 Task: Change comment control to no one.
Action: Mouse moved to (411, 260)
Screenshot: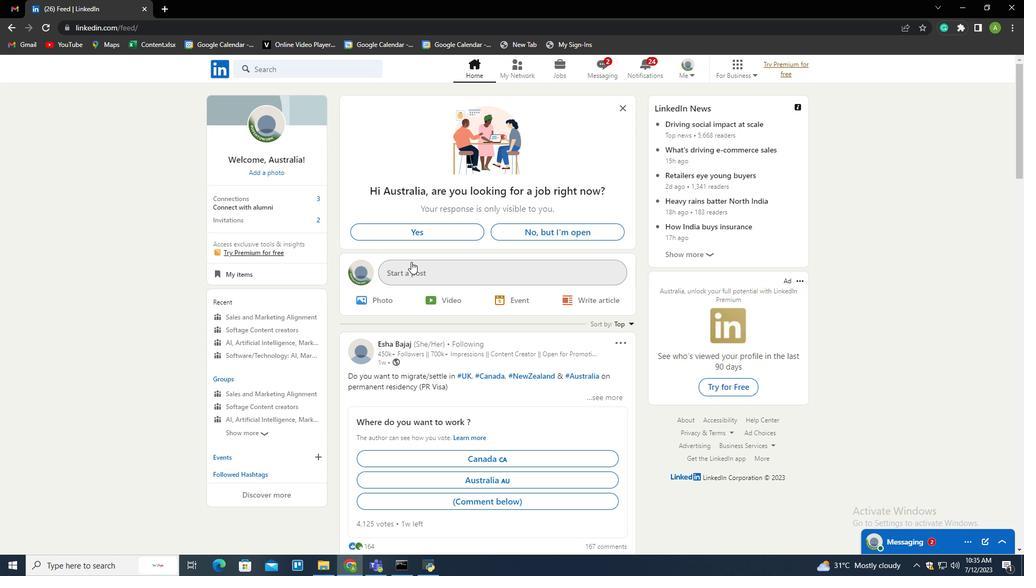 
Action: Mouse pressed left at (411, 260)
Screenshot: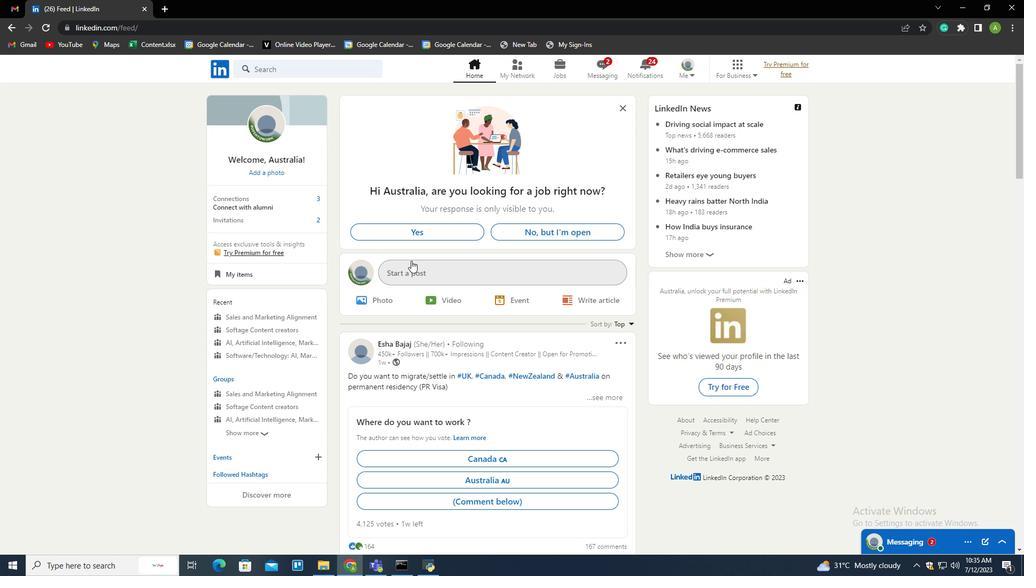 
Action: Mouse moved to (402, 104)
Screenshot: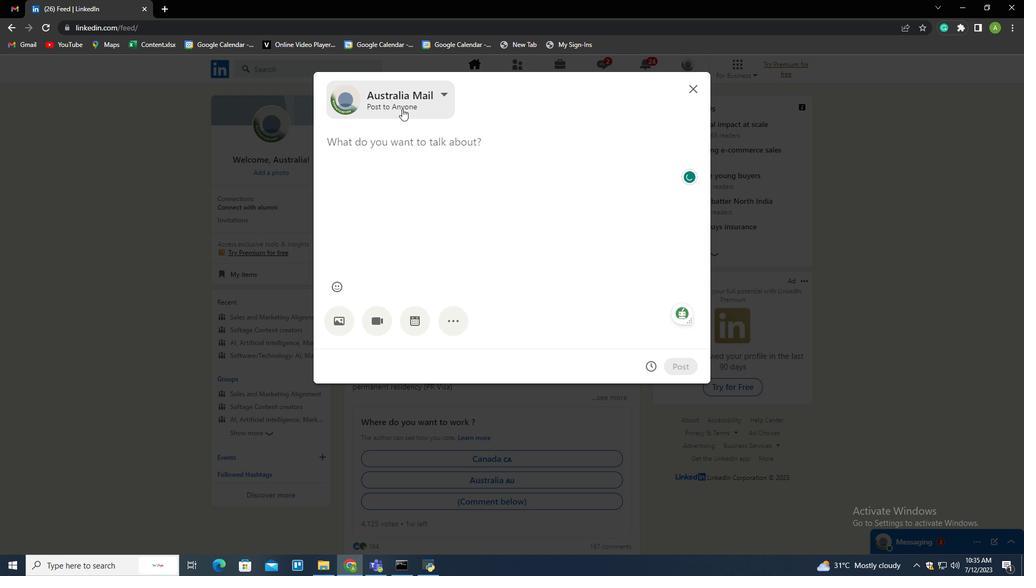 
Action: Mouse pressed left at (402, 104)
Screenshot: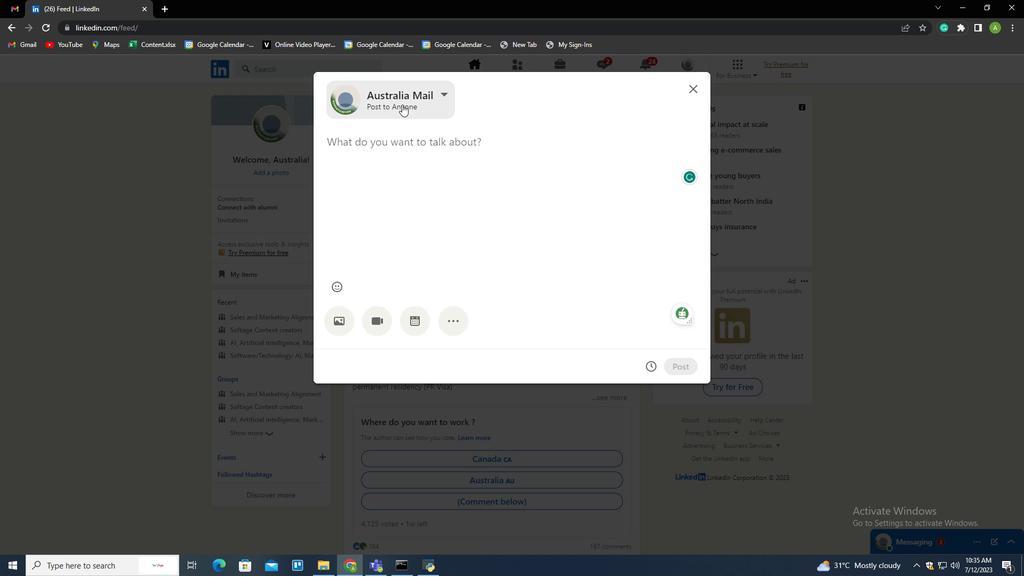 
Action: Mouse moved to (428, 285)
Screenshot: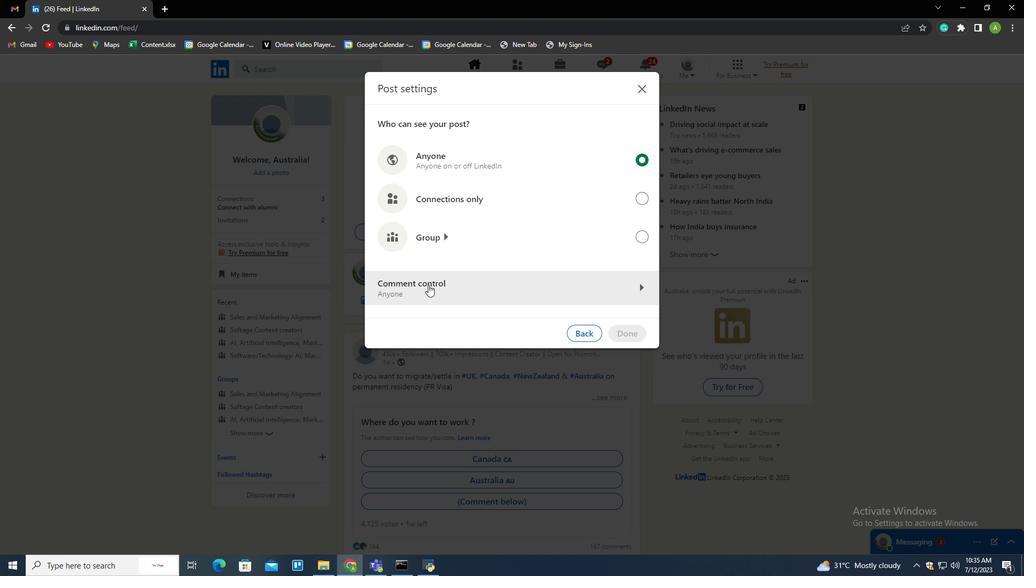 
Action: Mouse pressed left at (428, 285)
Screenshot: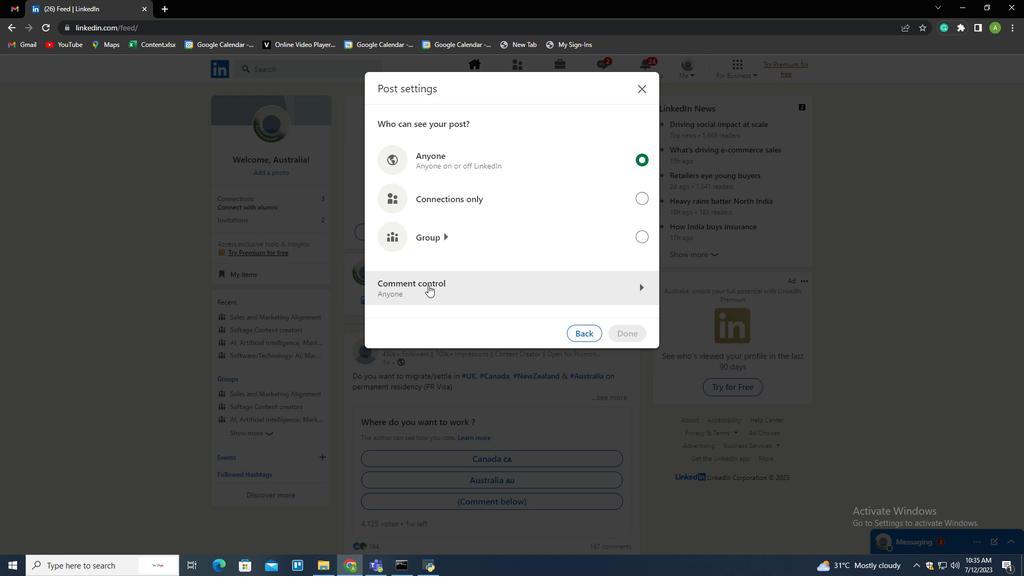 
Action: Mouse moved to (448, 213)
Screenshot: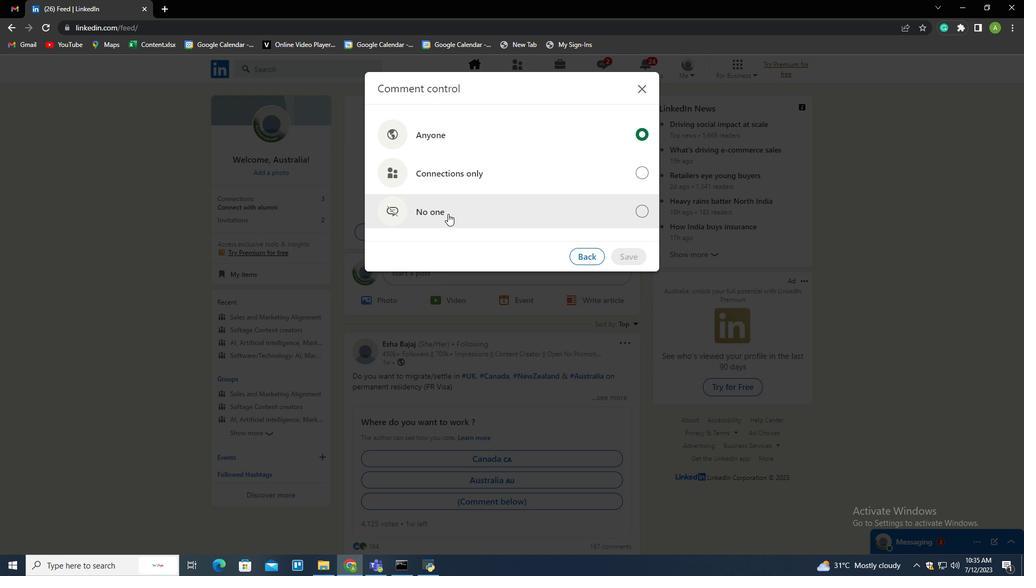 
Action: Mouse pressed left at (448, 213)
Screenshot: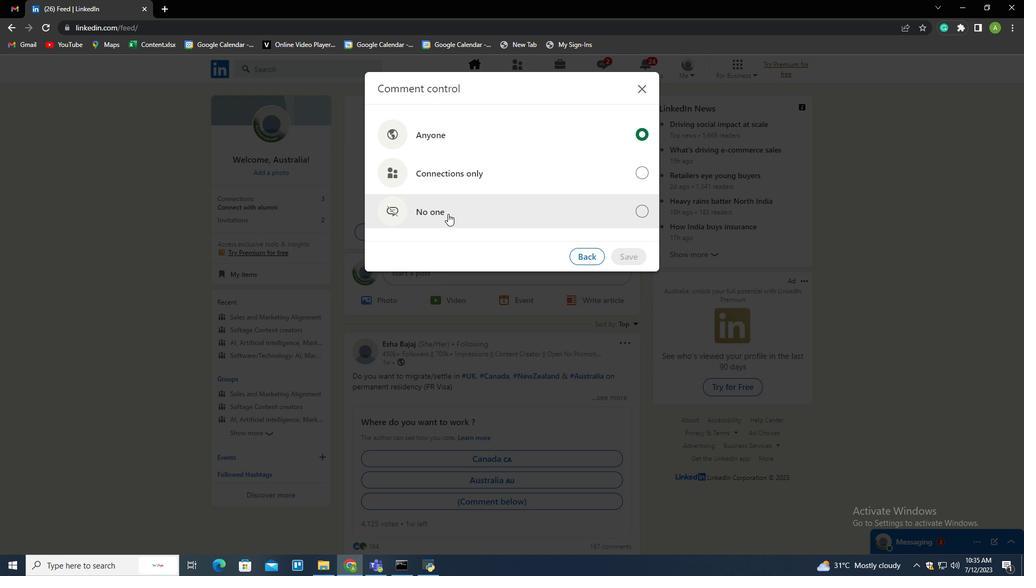 
Action: Mouse moved to (620, 252)
Screenshot: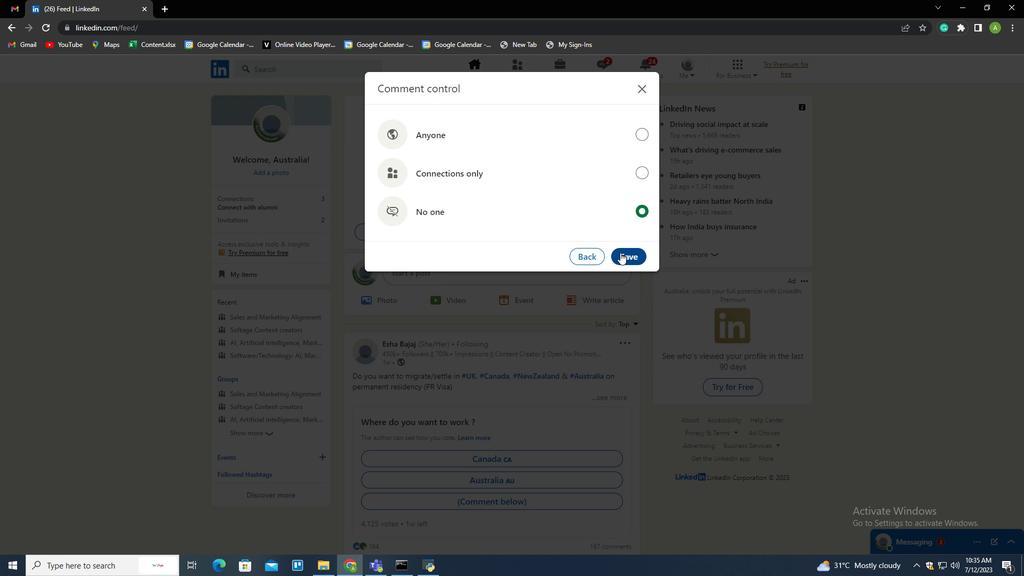 
Action: Mouse pressed left at (620, 252)
Screenshot: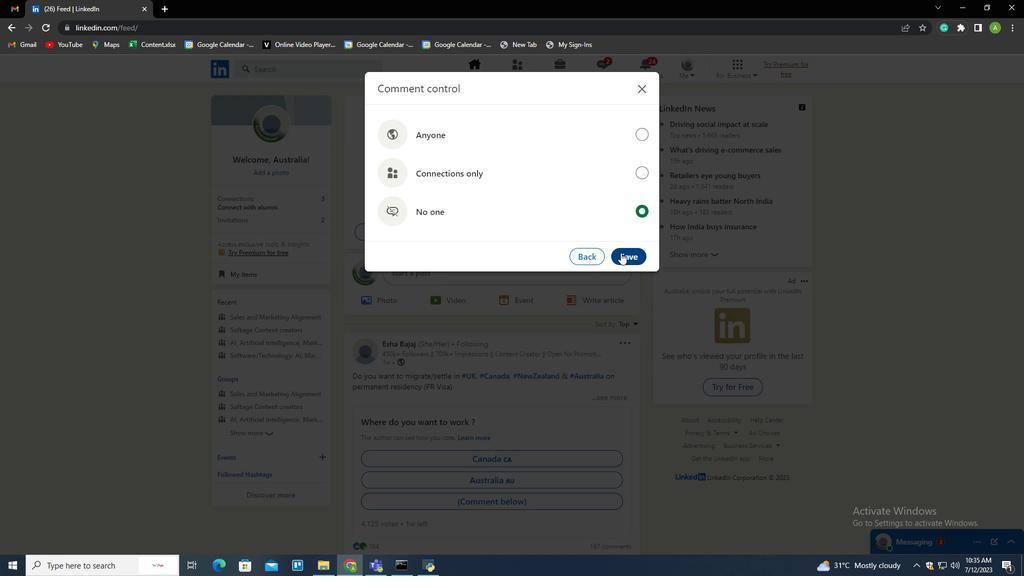 
Action: Mouse moved to (635, 331)
Screenshot: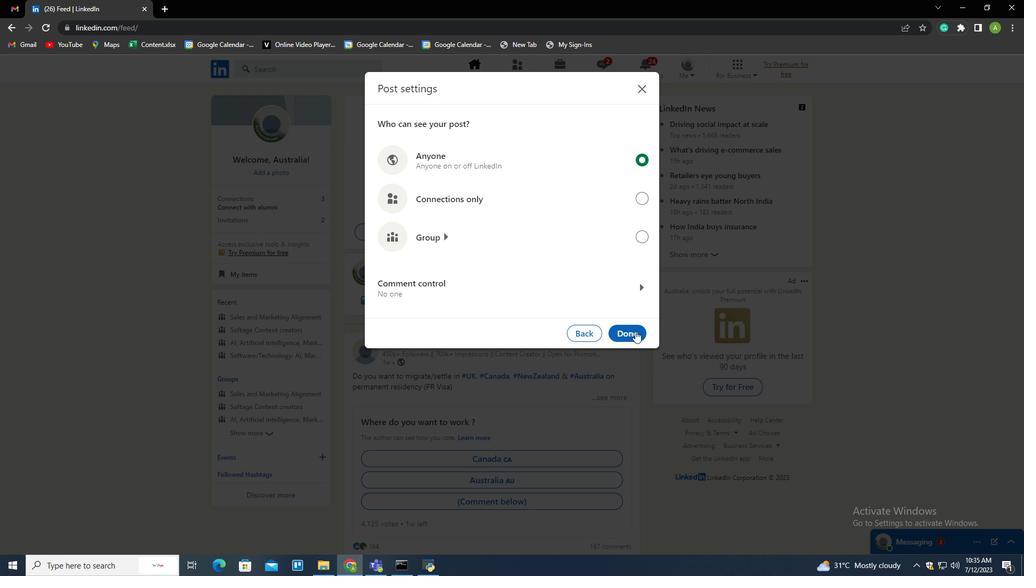 
Action: Mouse pressed left at (635, 331)
Screenshot: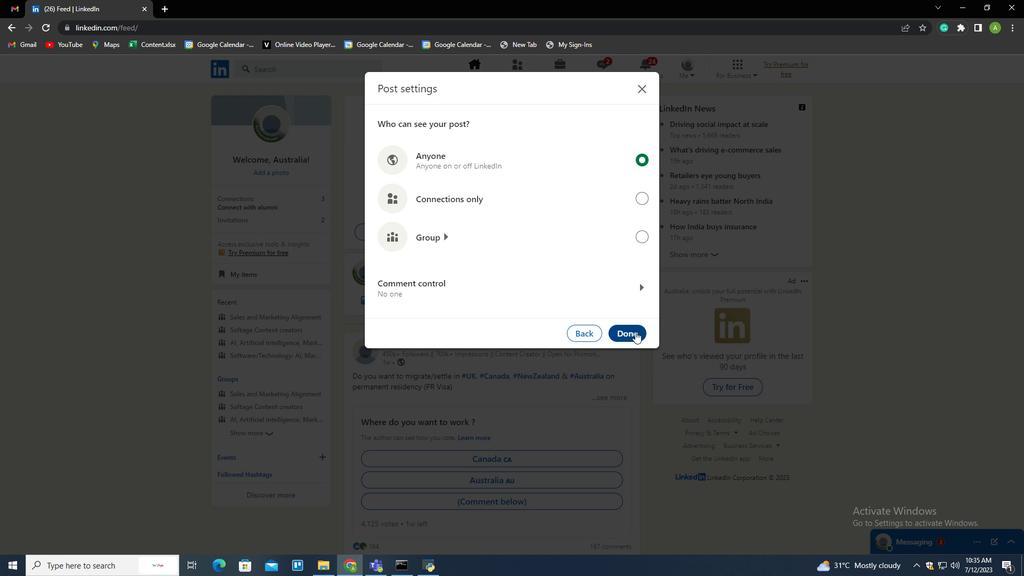 
Action: Mouse moved to (596, 323)
Screenshot: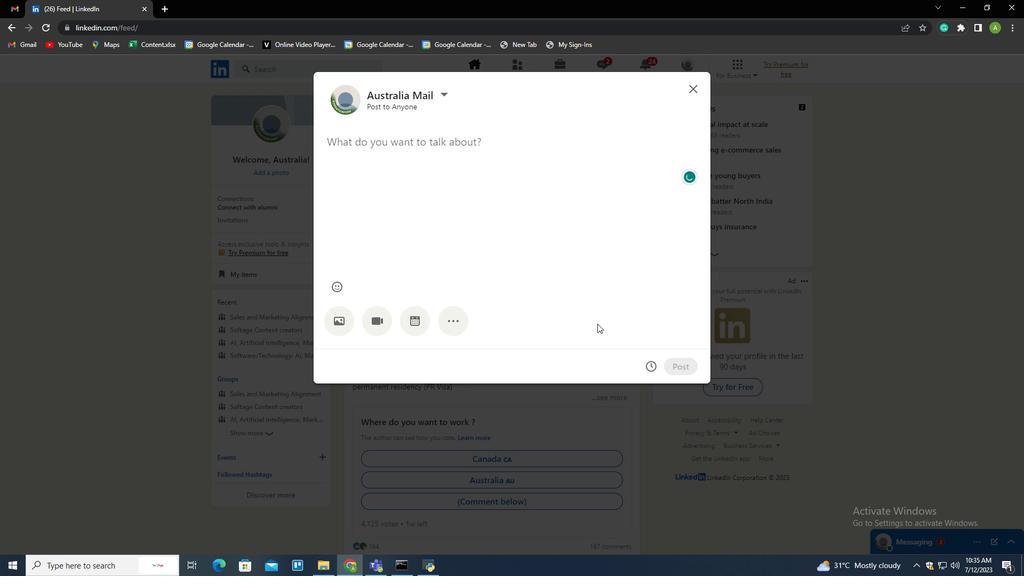 
